 Task: Create a due date automation trigger when advanced on, 2 working days before a card is due add content with a name not ending with resume at 11:00 AM.
Action: Mouse moved to (1234, 95)
Screenshot: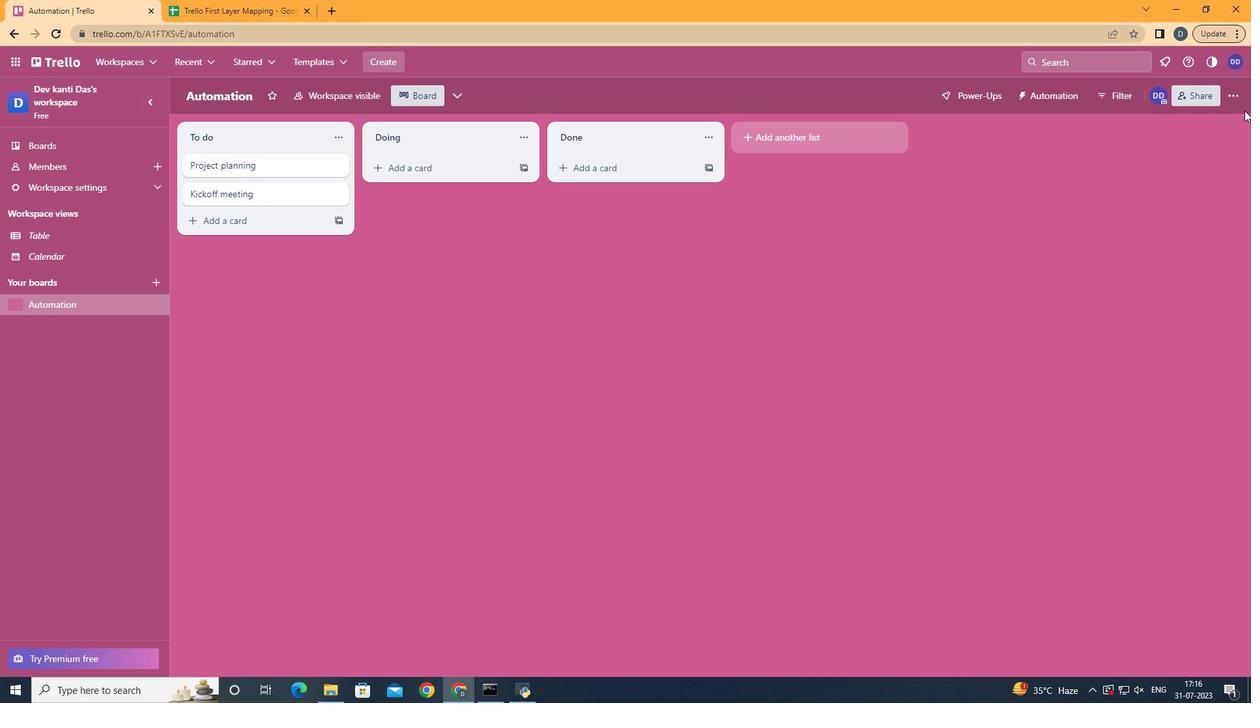 
Action: Mouse pressed left at (1234, 95)
Screenshot: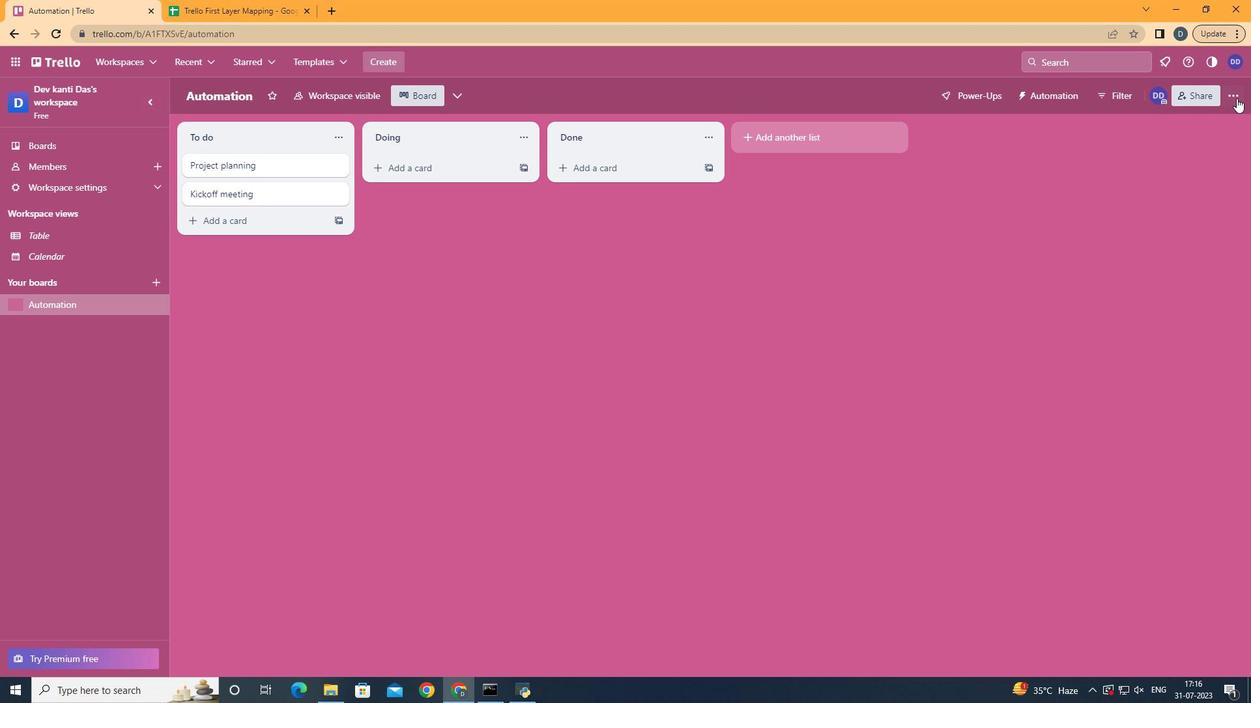 
Action: Mouse moved to (1102, 274)
Screenshot: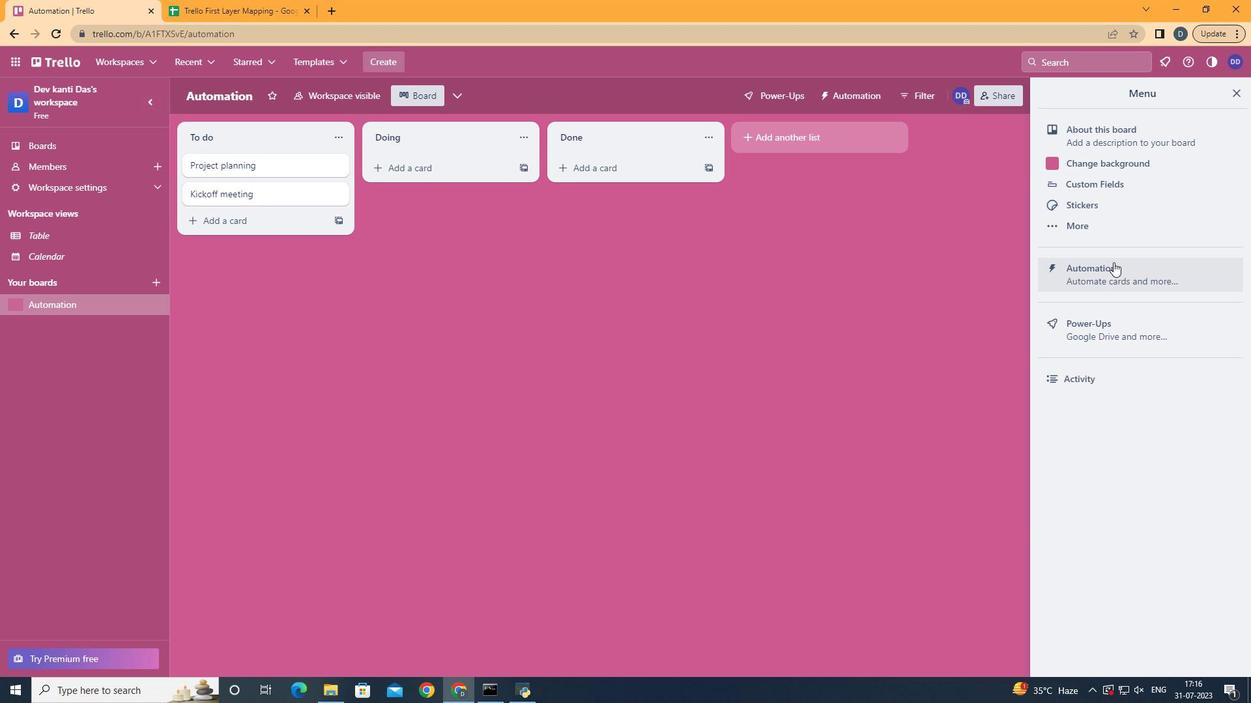 
Action: Mouse pressed left at (1102, 274)
Screenshot: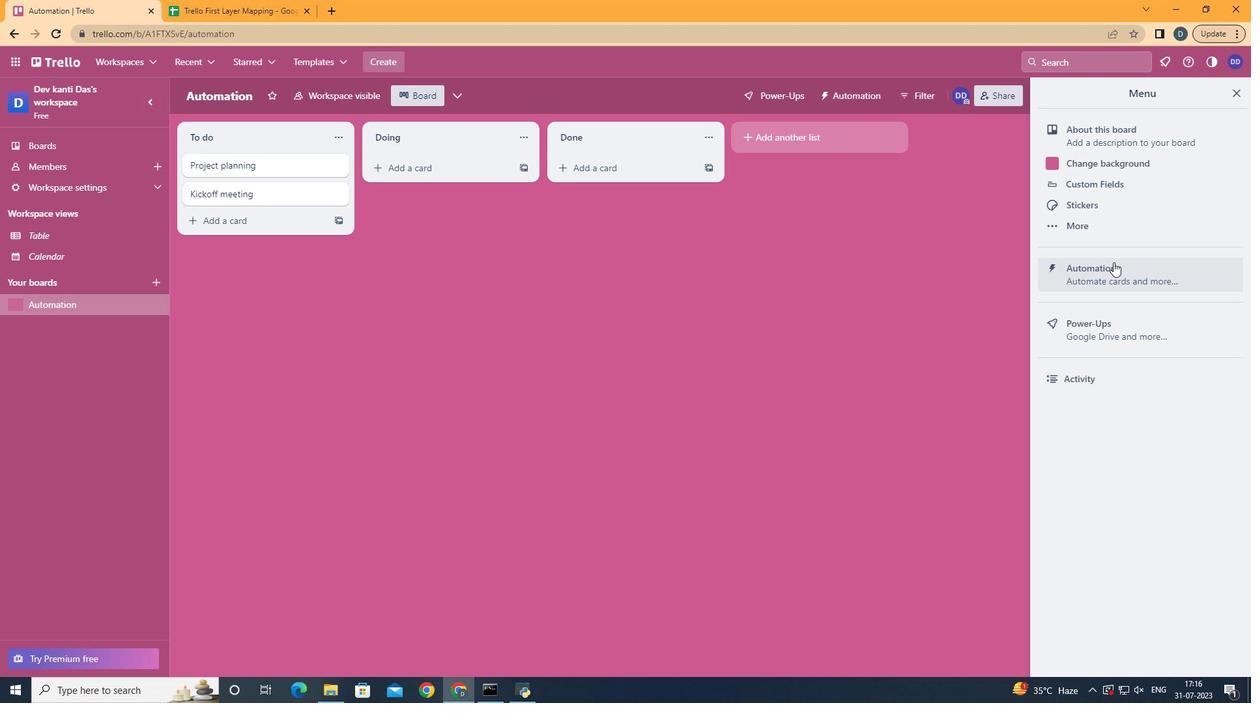
Action: Mouse moved to (261, 267)
Screenshot: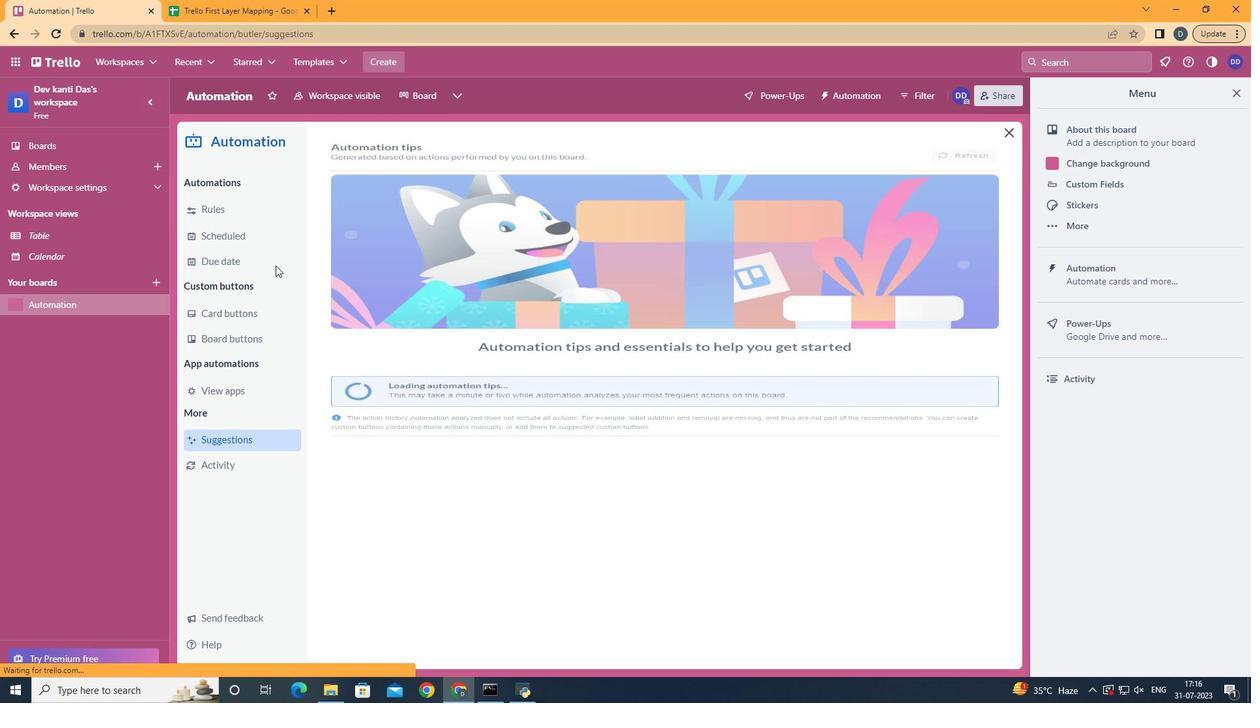 
Action: Mouse pressed left at (261, 267)
Screenshot: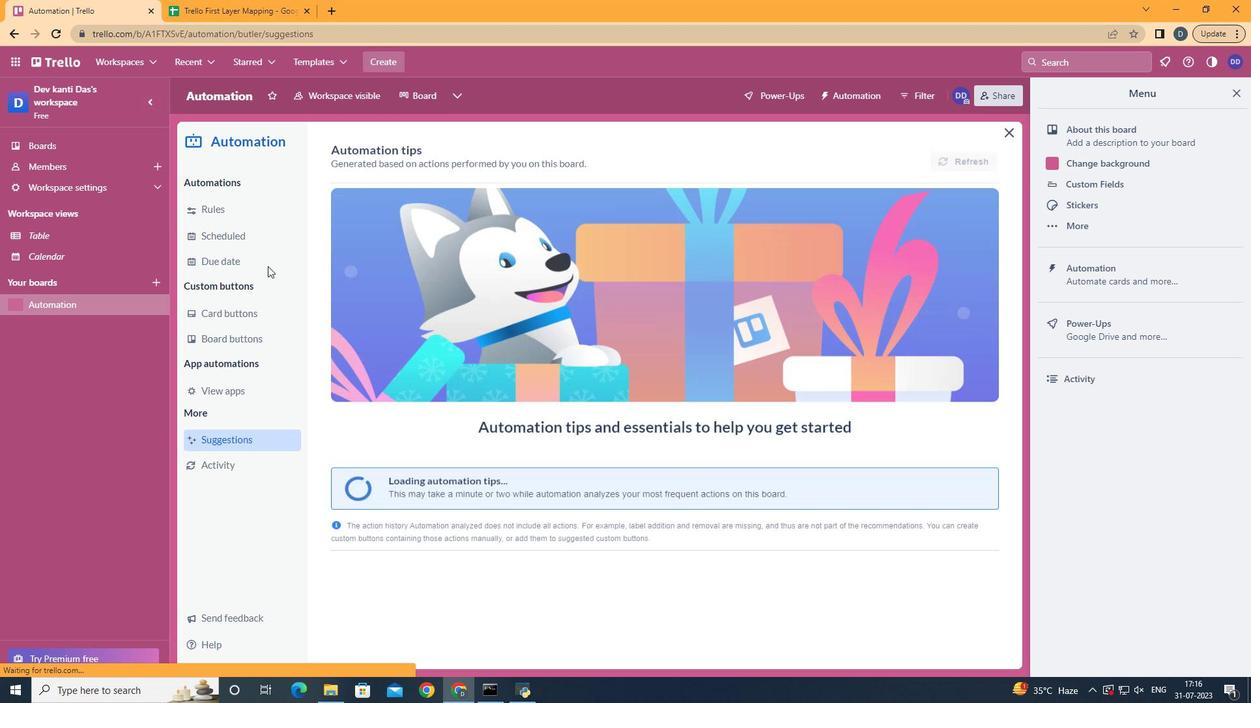 
Action: Mouse moved to (936, 160)
Screenshot: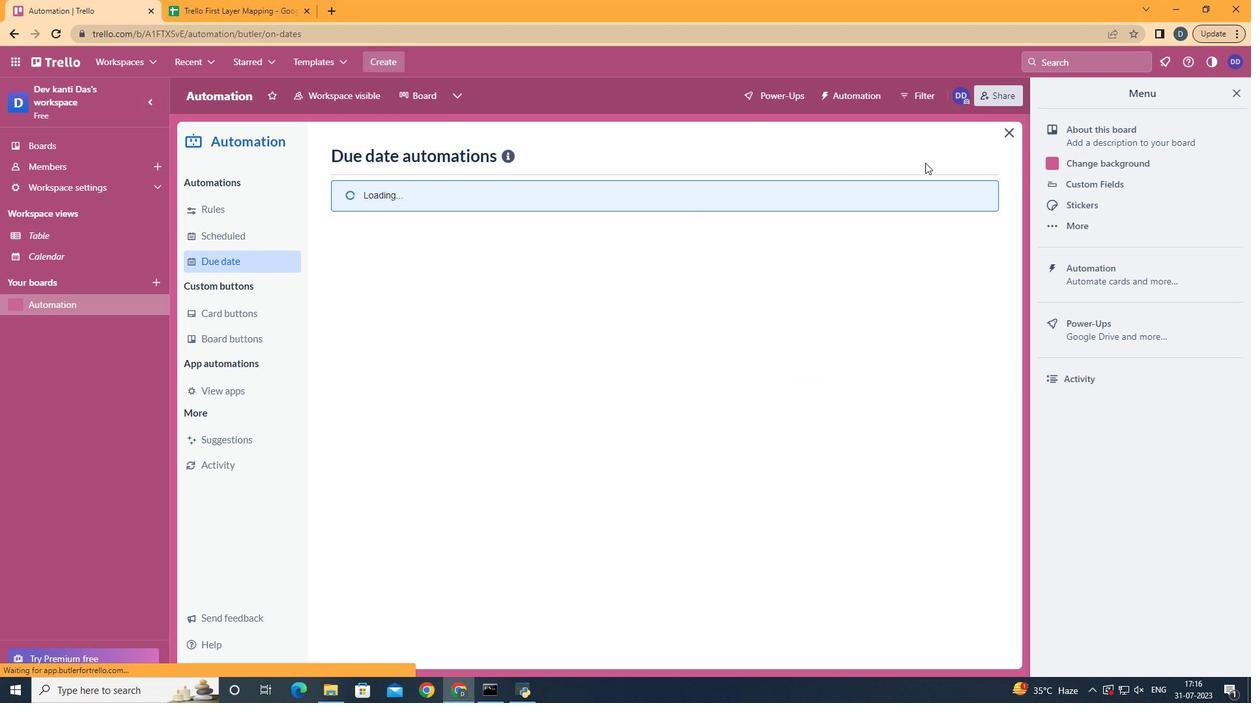 
Action: Mouse pressed left at (936, 160)
Screenshot: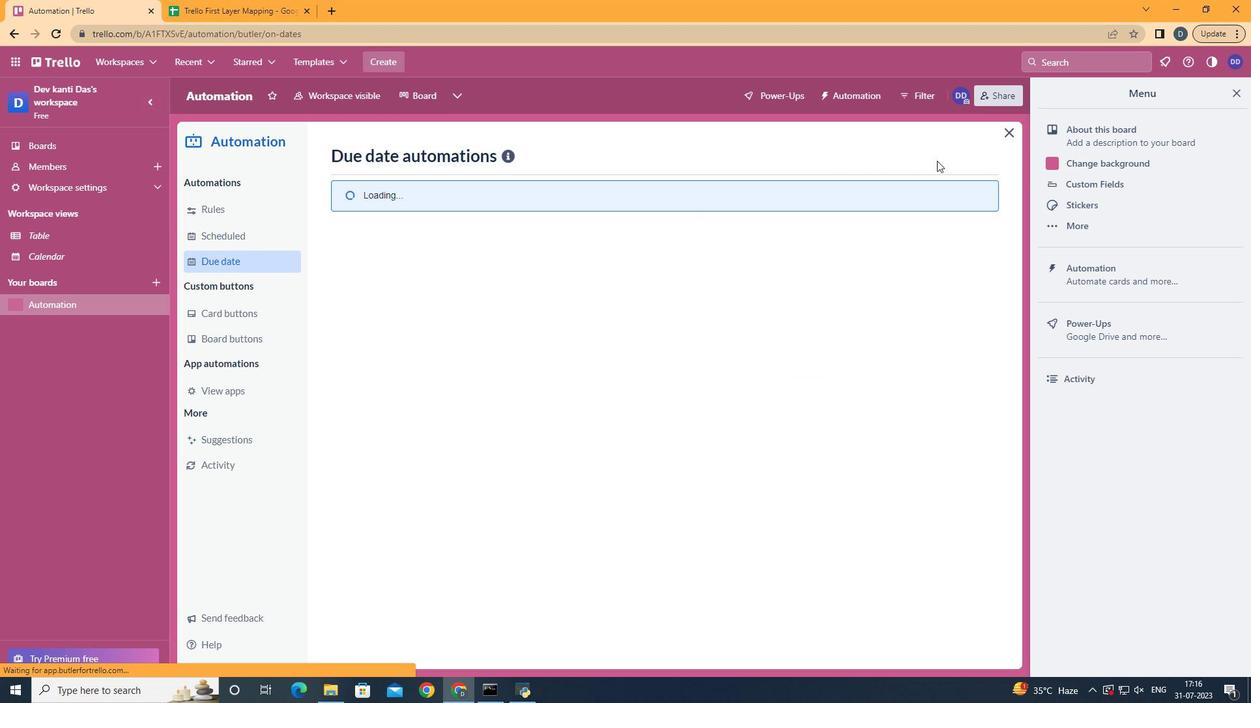 
Action: Mouse moved to (630, 271)
Screenshot: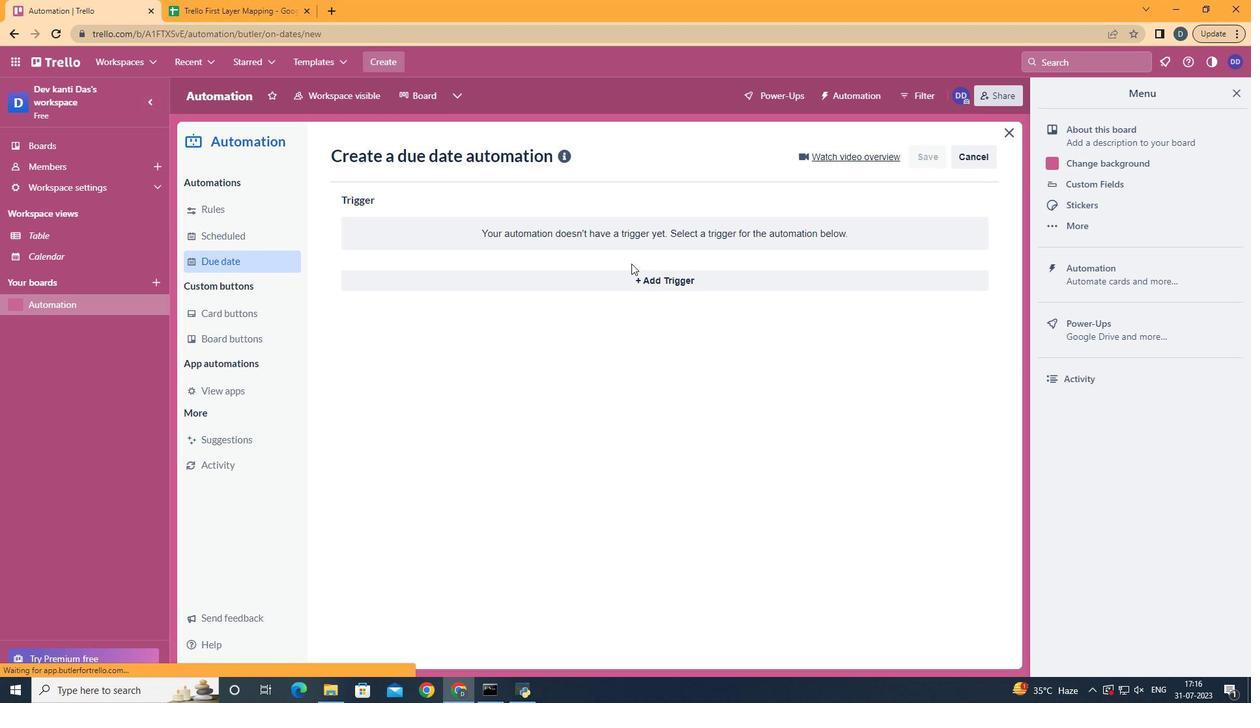 
Action: Mouse pressed left at (630, 271)
Screenshot: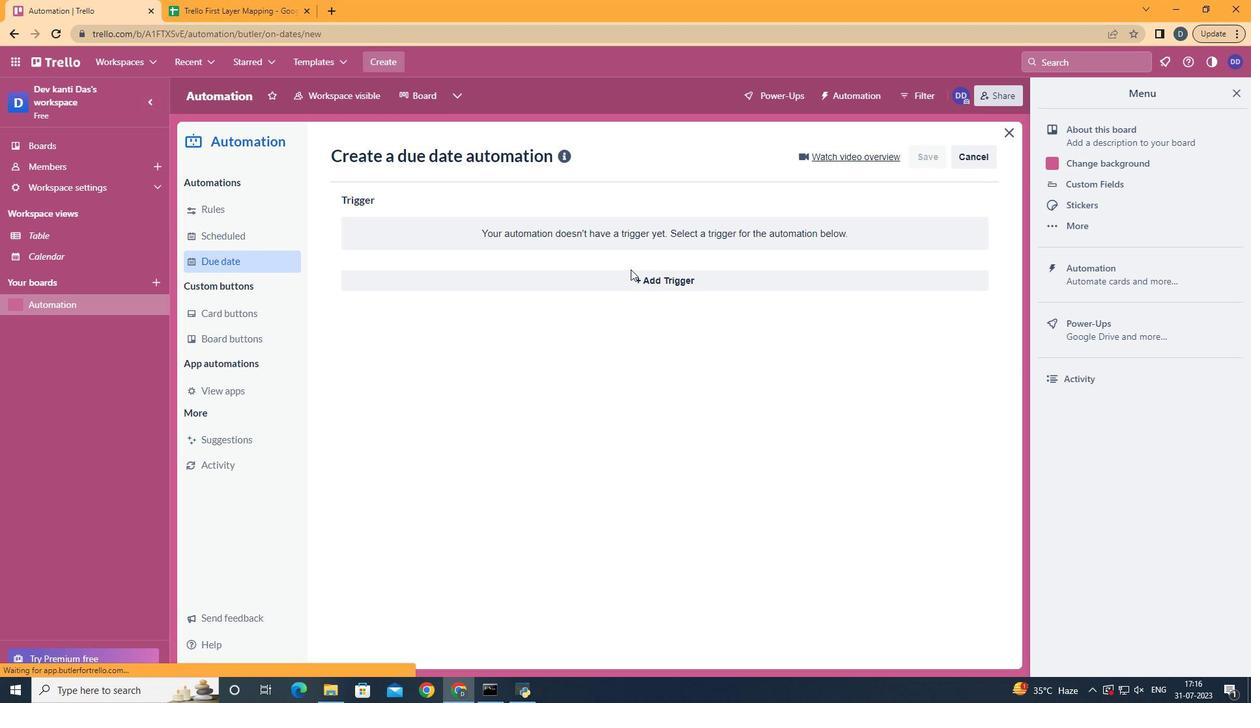 
Action: Mouse moved to (422, 536)
Screenshot: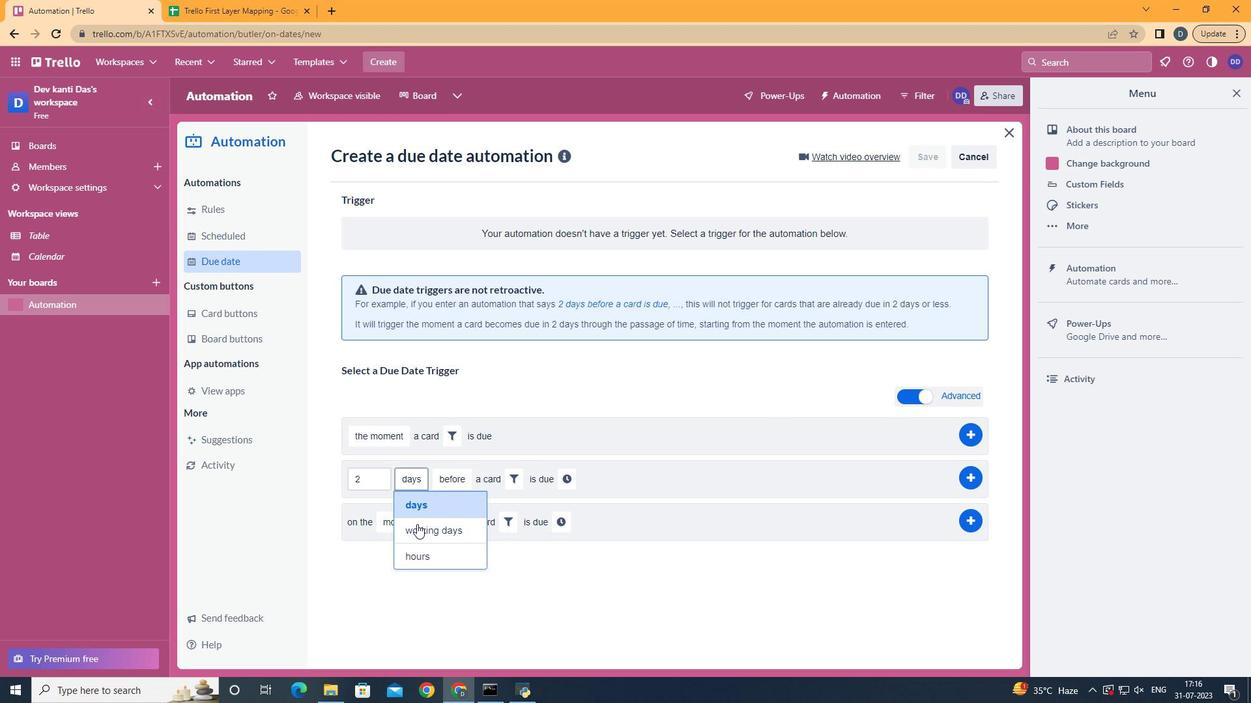 
Action: Mouse pressed left at (422, 536)
Screenshot: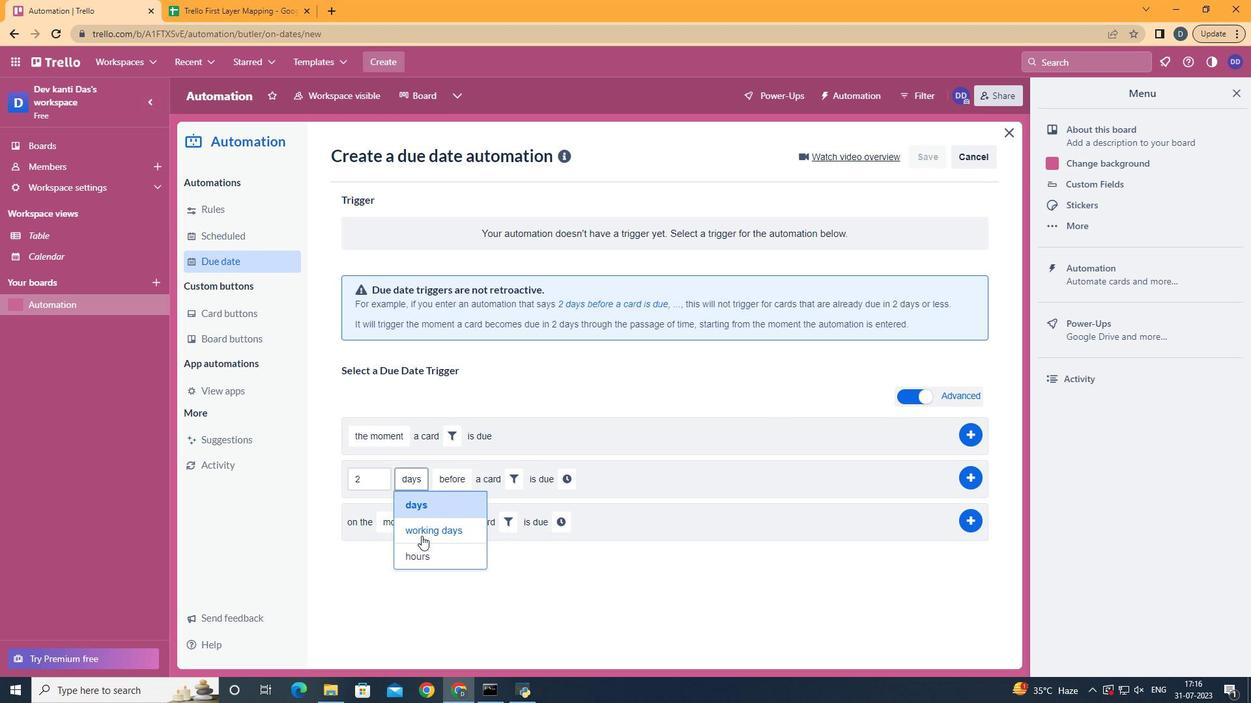 
Action: Mouse moved to (556, 478)
Screenshot: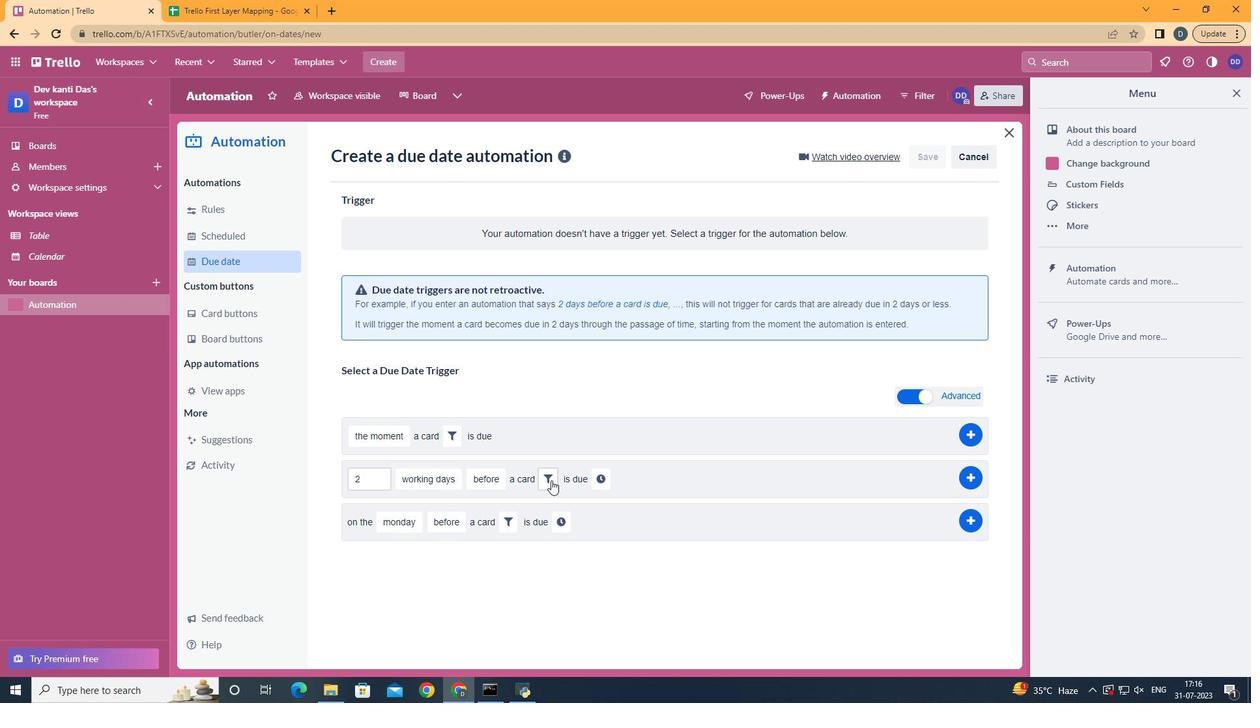 
Action: Mouse pressed left at (556, 478)
Screenshot: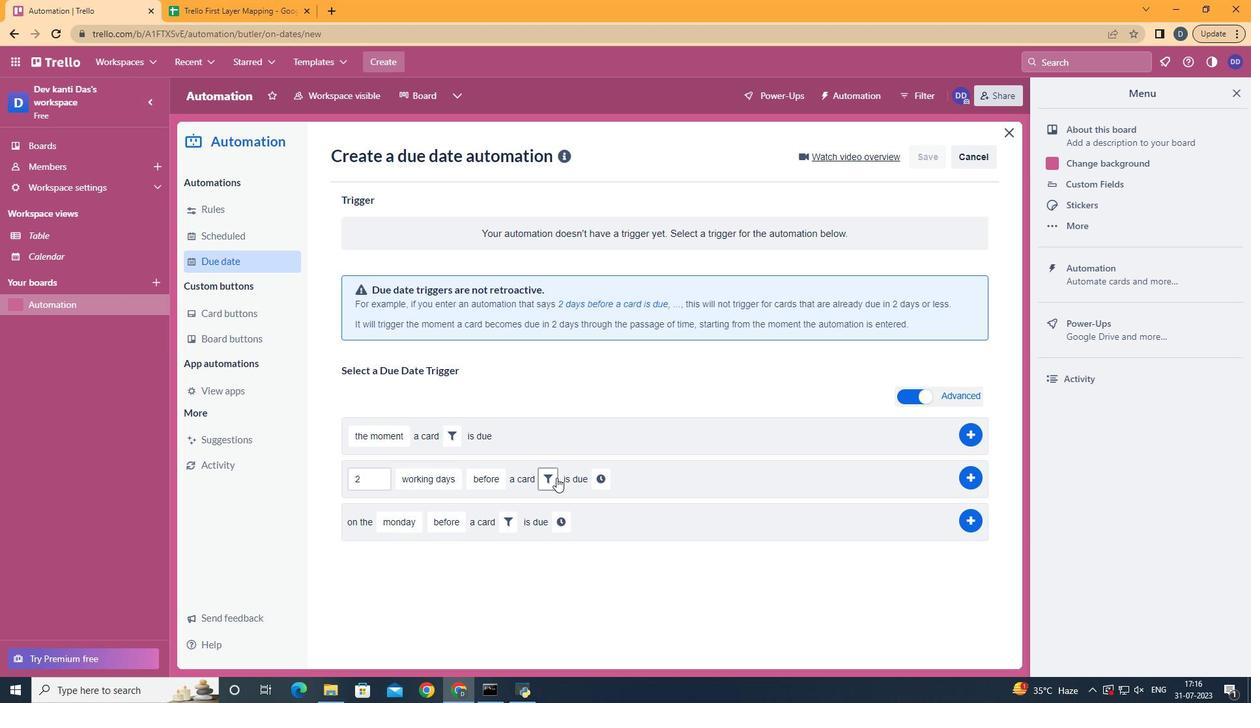 
Action: Mouse moved to (714, 521)
Screenshot: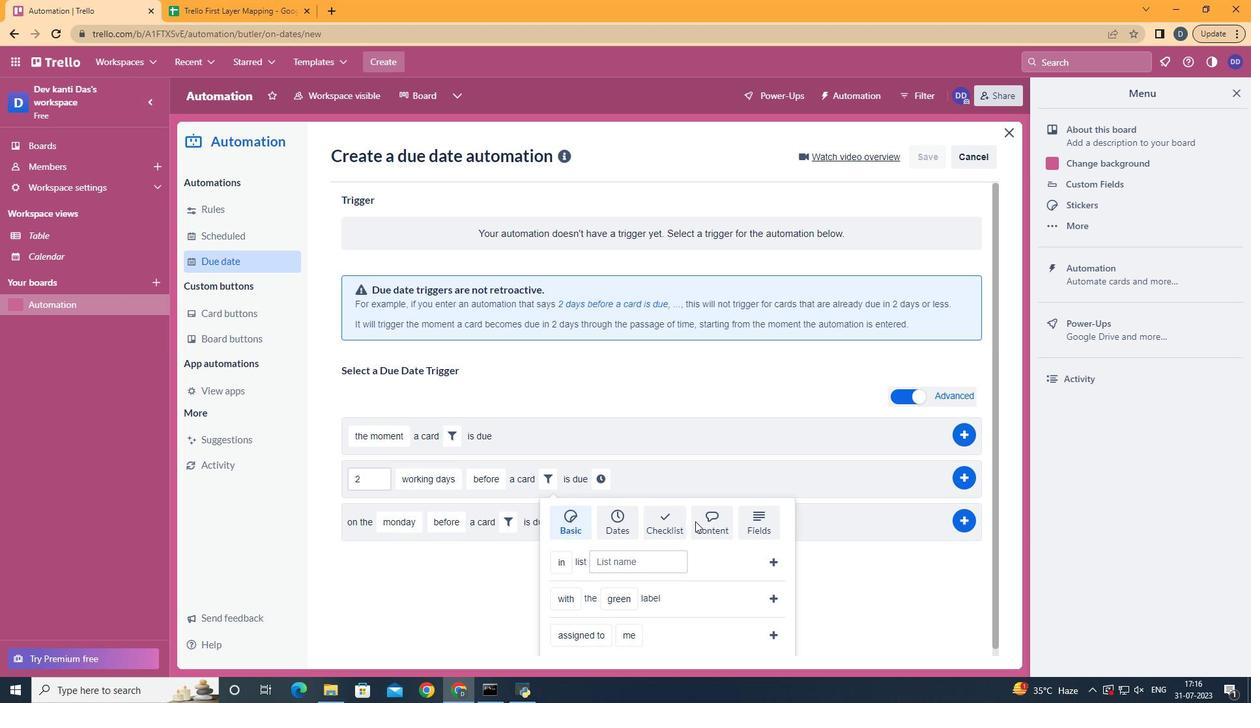 
Action: Mouse pressed left at (714, 521)
Screenshot: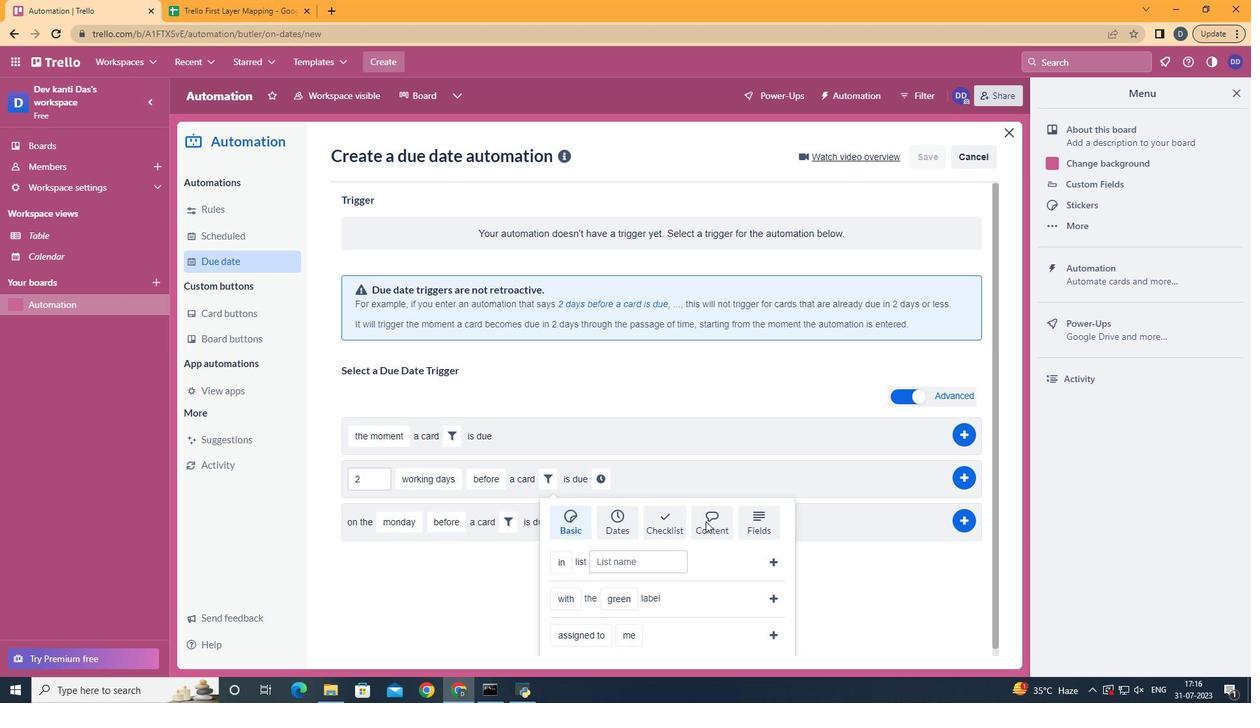 
Action: Mouse moved to (609, 592)
Screenshot: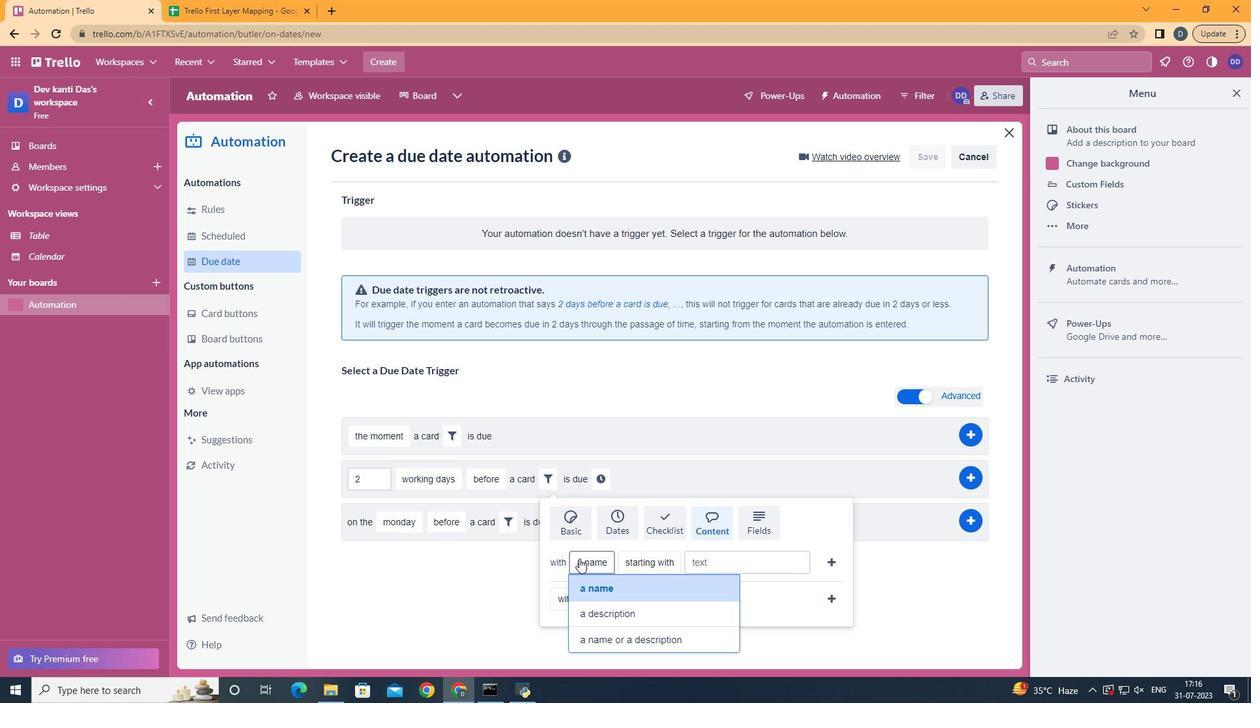 
Action: Mouse pressed left at (609, 592)
Screenshot: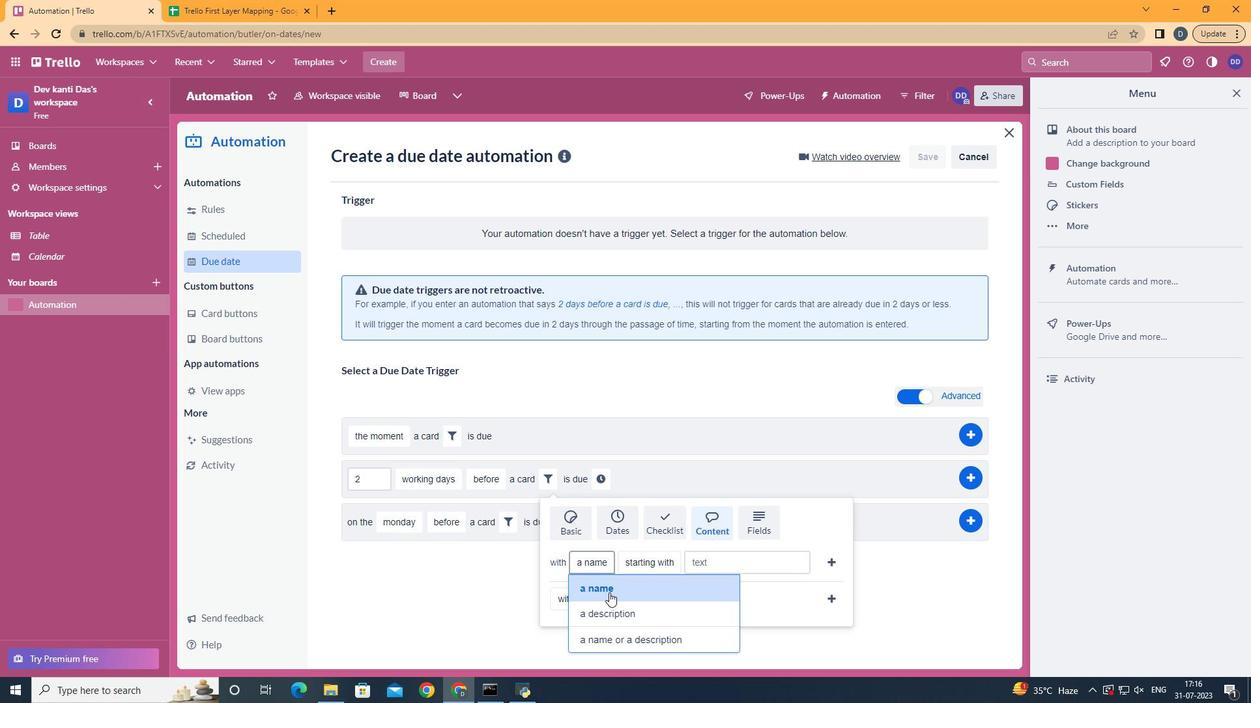 
Action: Mouse moved to (675, 506)
Screenshot: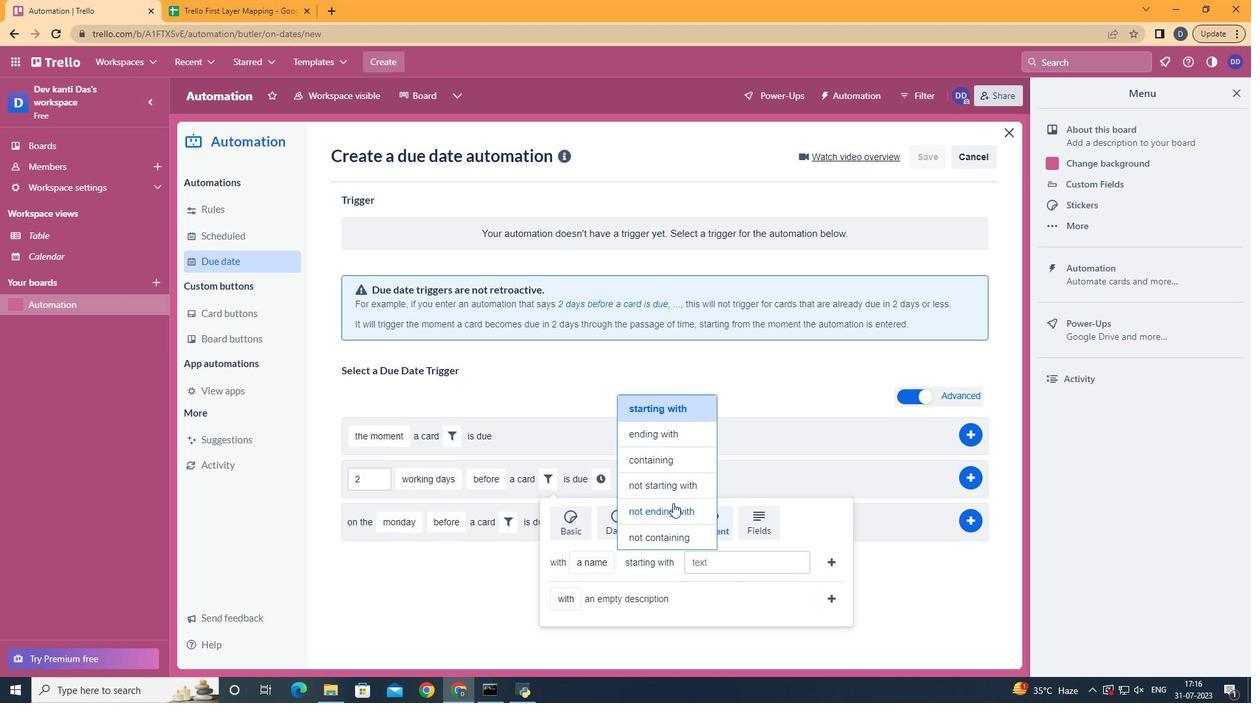 
Action: Mouse pressed left at (675, 506)
Screenshot: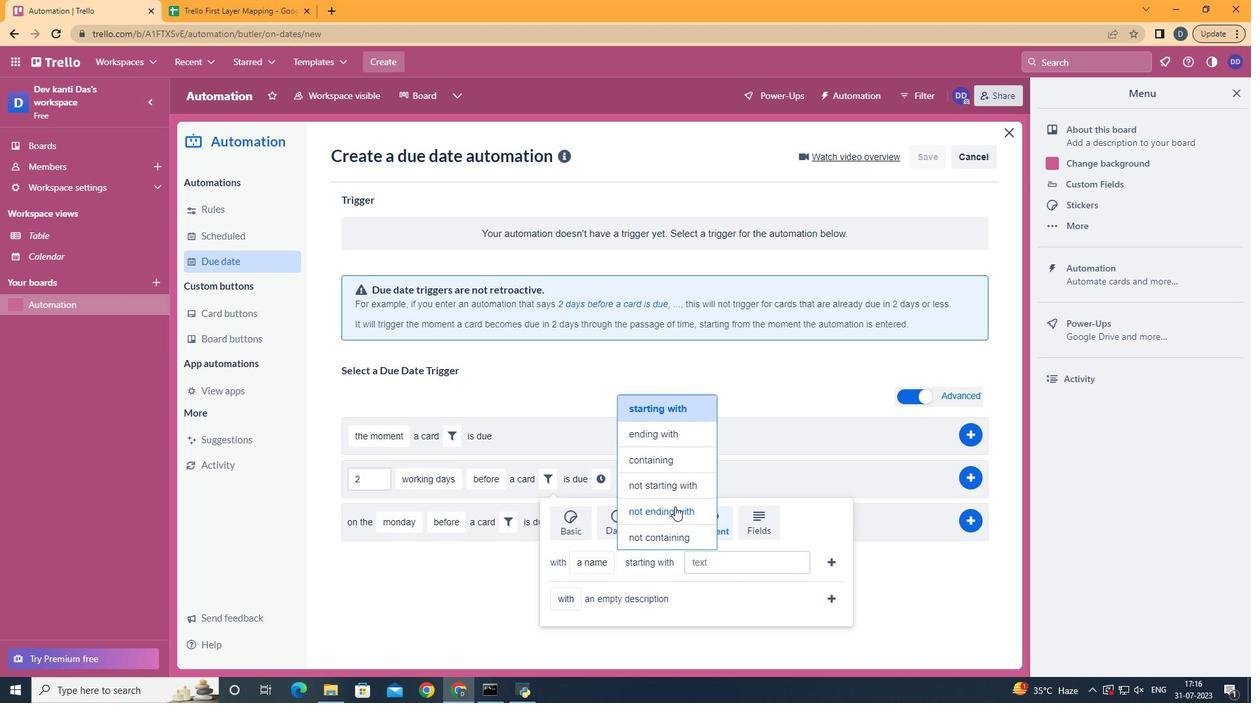 
Action: Mouse moved to (753, 566)
Screenshot: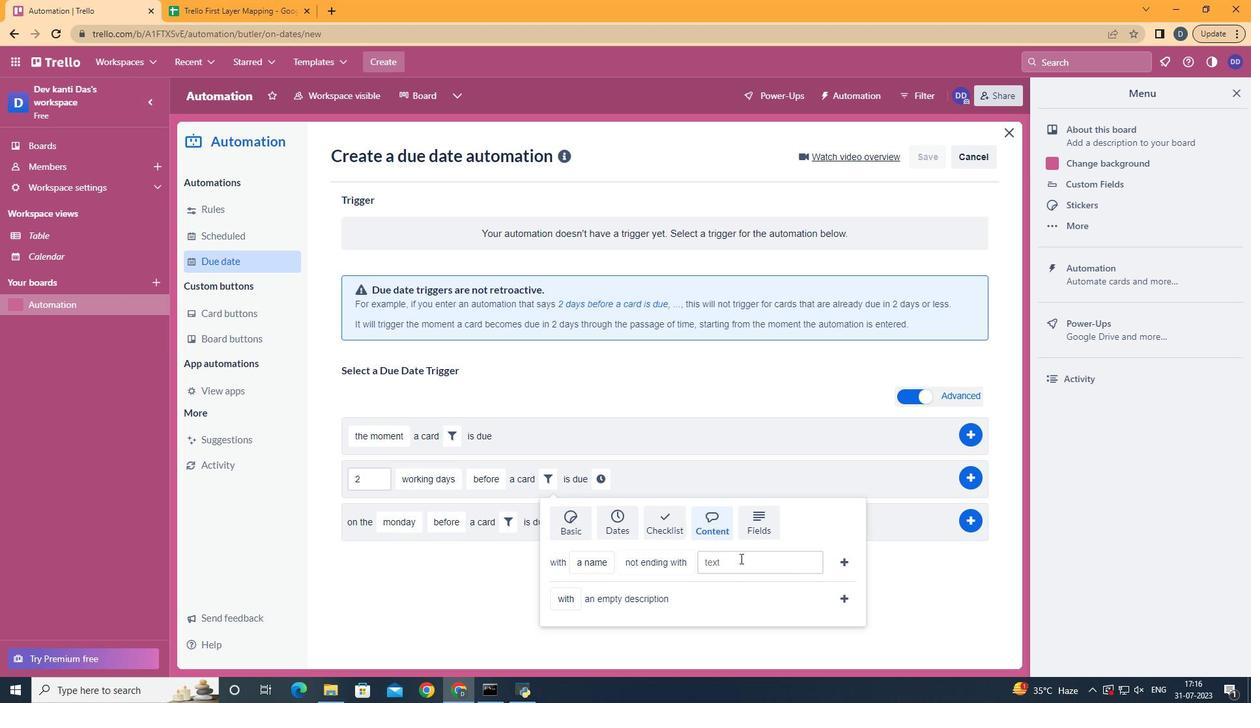 
Action: Mouse pressed left at (753, 566)
Screenshot: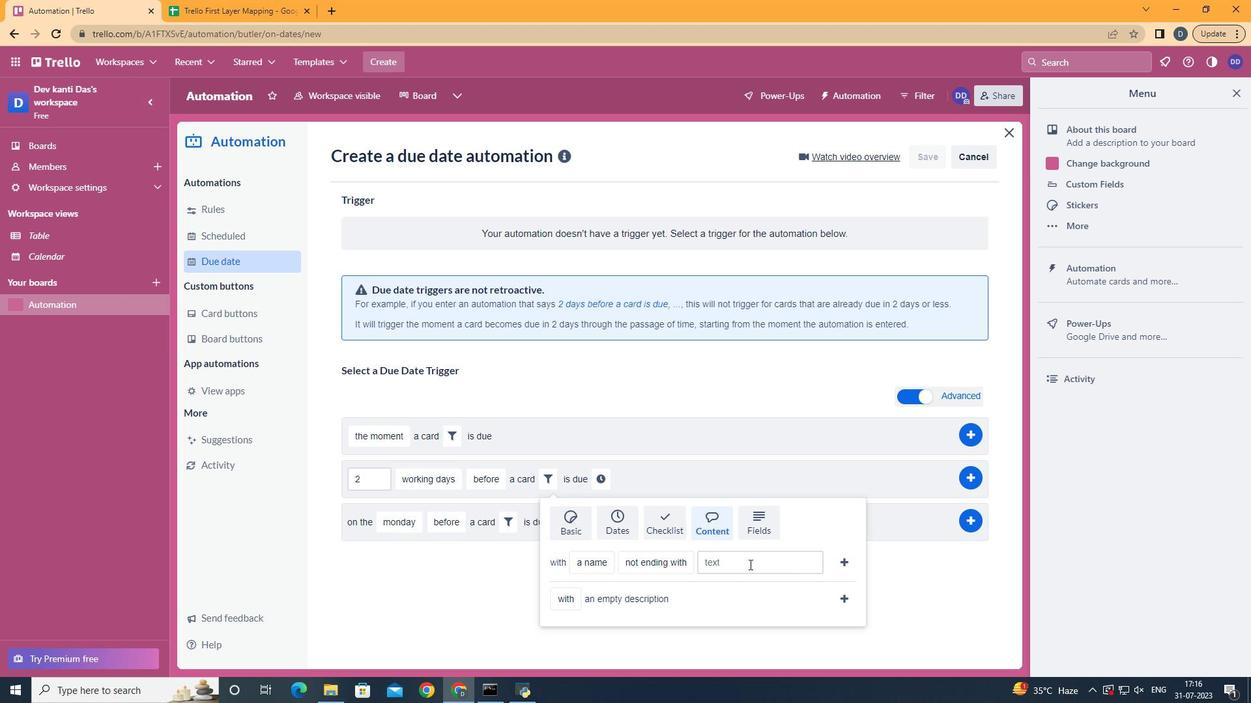 
Action: Key pressed <Key.shift>Resume
Screenshot: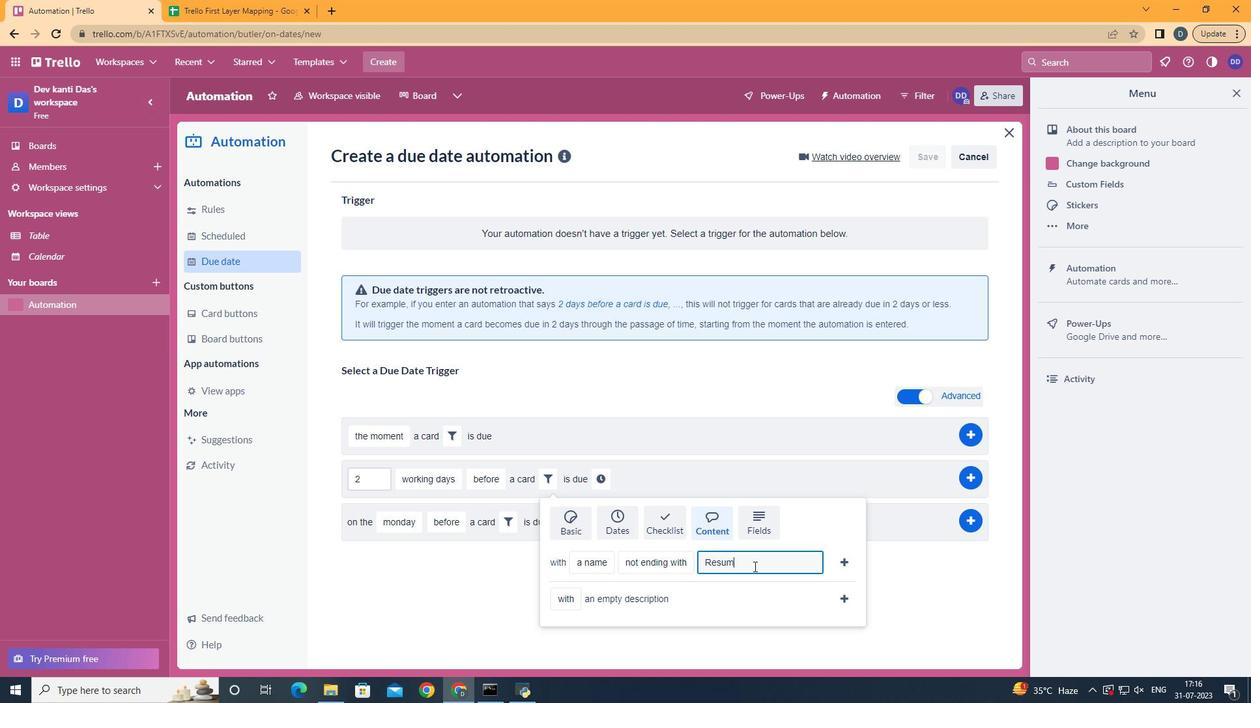 
Action: Mouse moved to (849, 557)
Screenshot: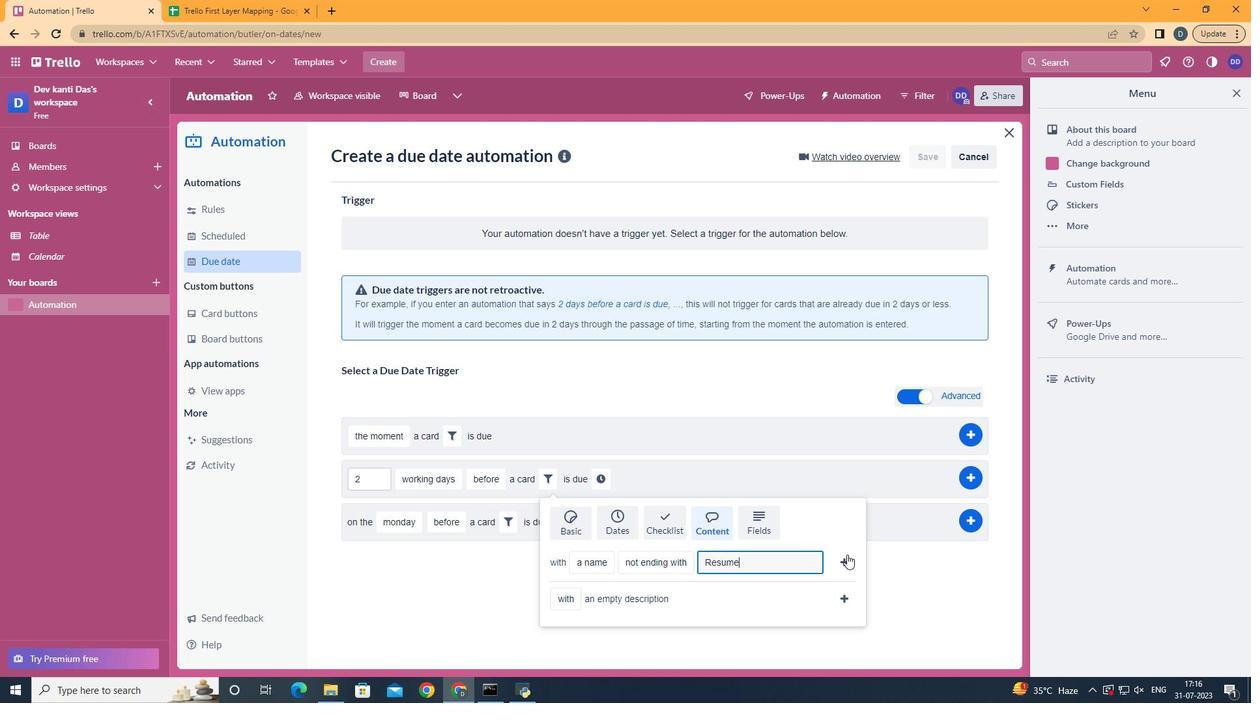 
Action: Mouse pressed left at (849, 557)
Screenshot: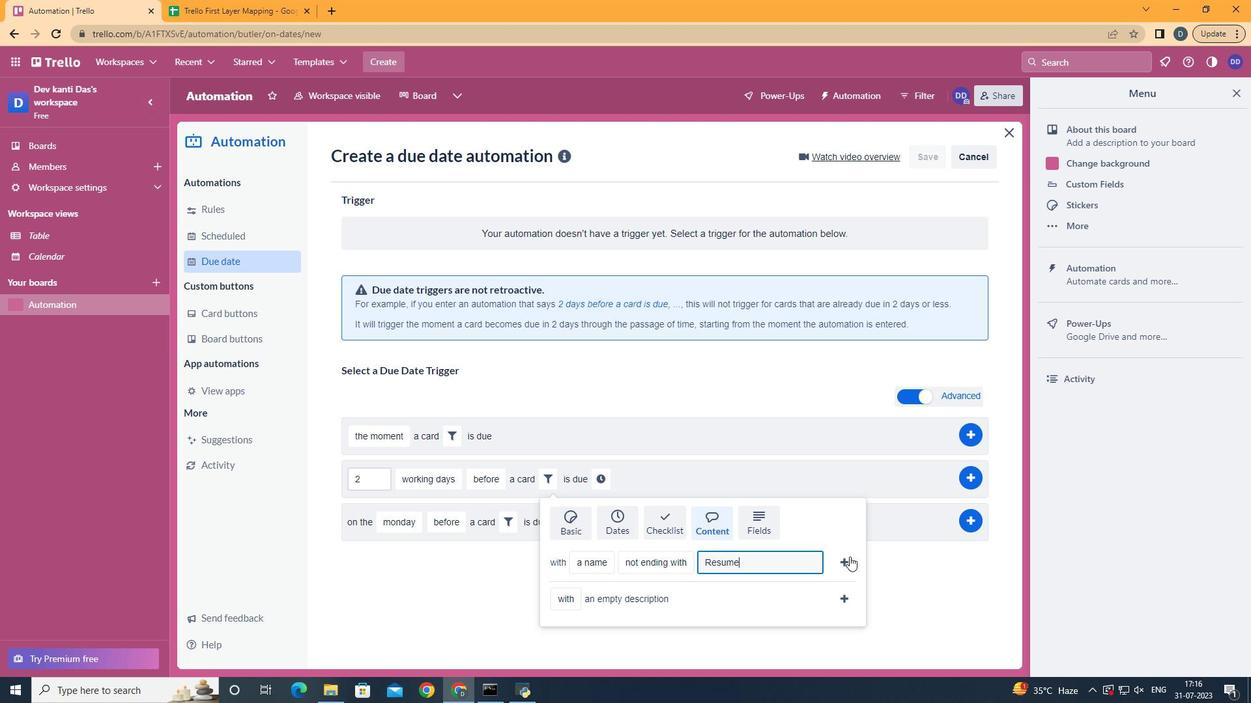 
Action: Mouse moved to (794, 483)
Screenshot: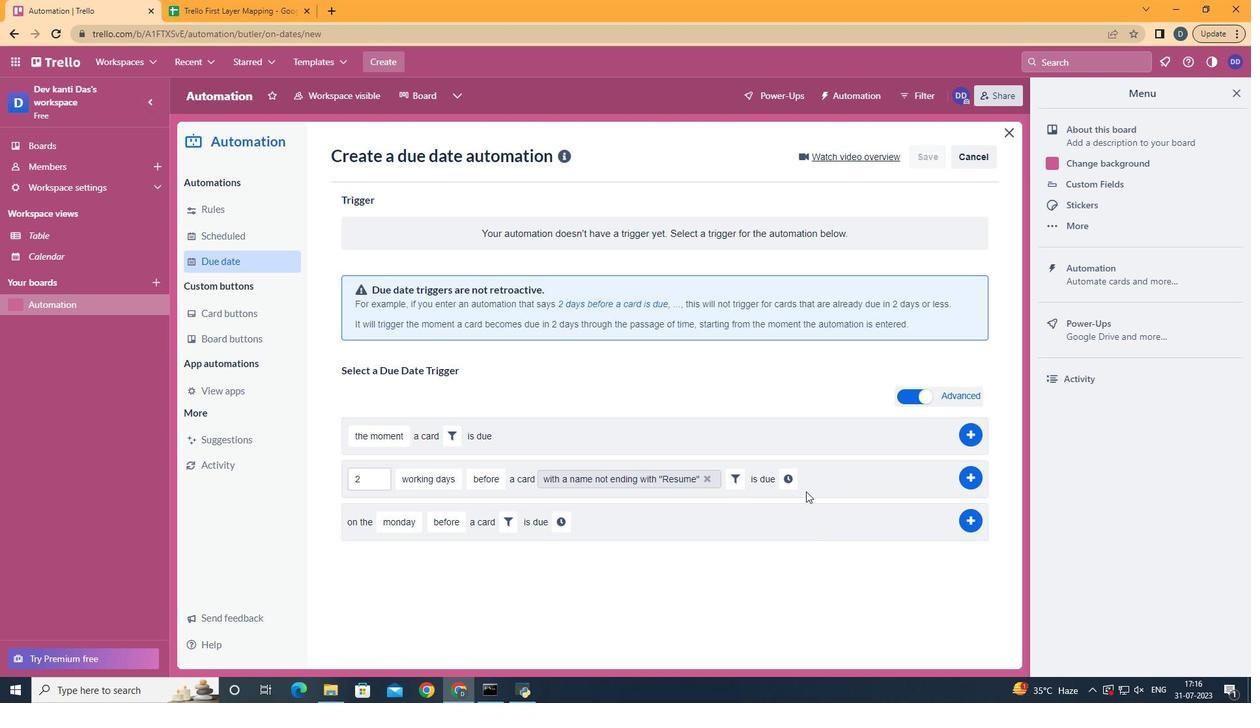 
Action: Mouse pressed left at (794, 483)
Screenshot: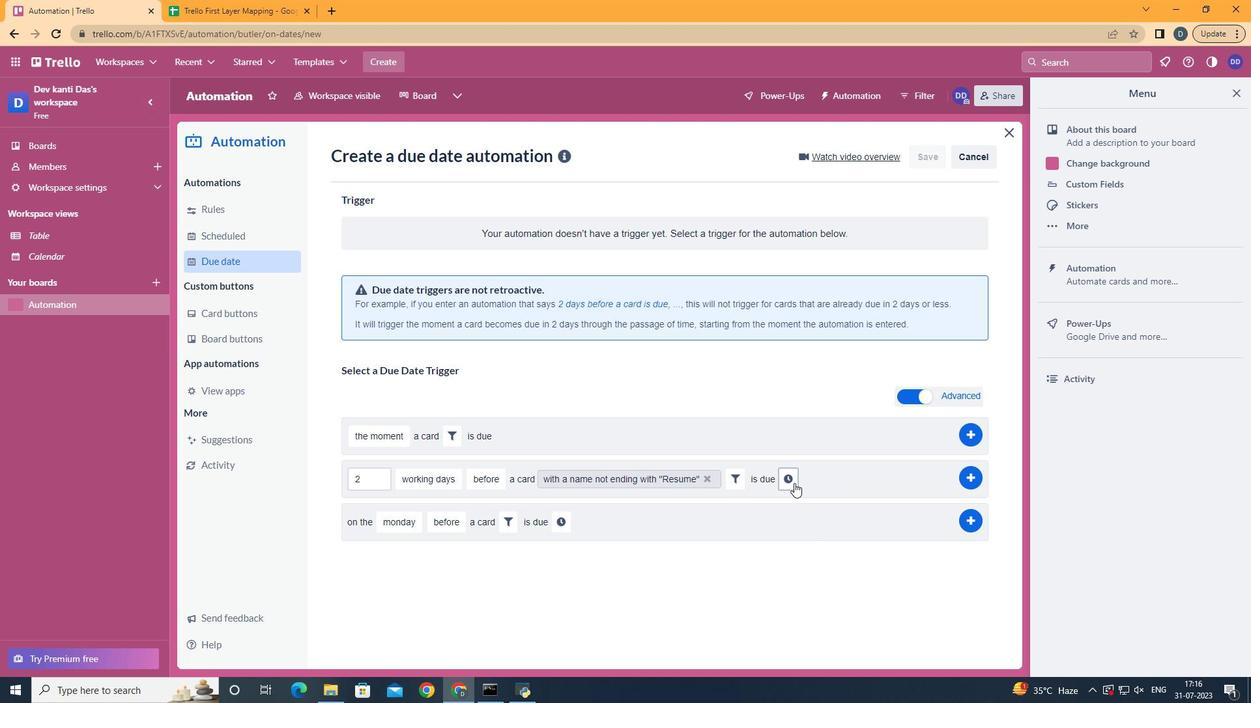 
Action: Mouse moved to (819, 476)
Screenshot: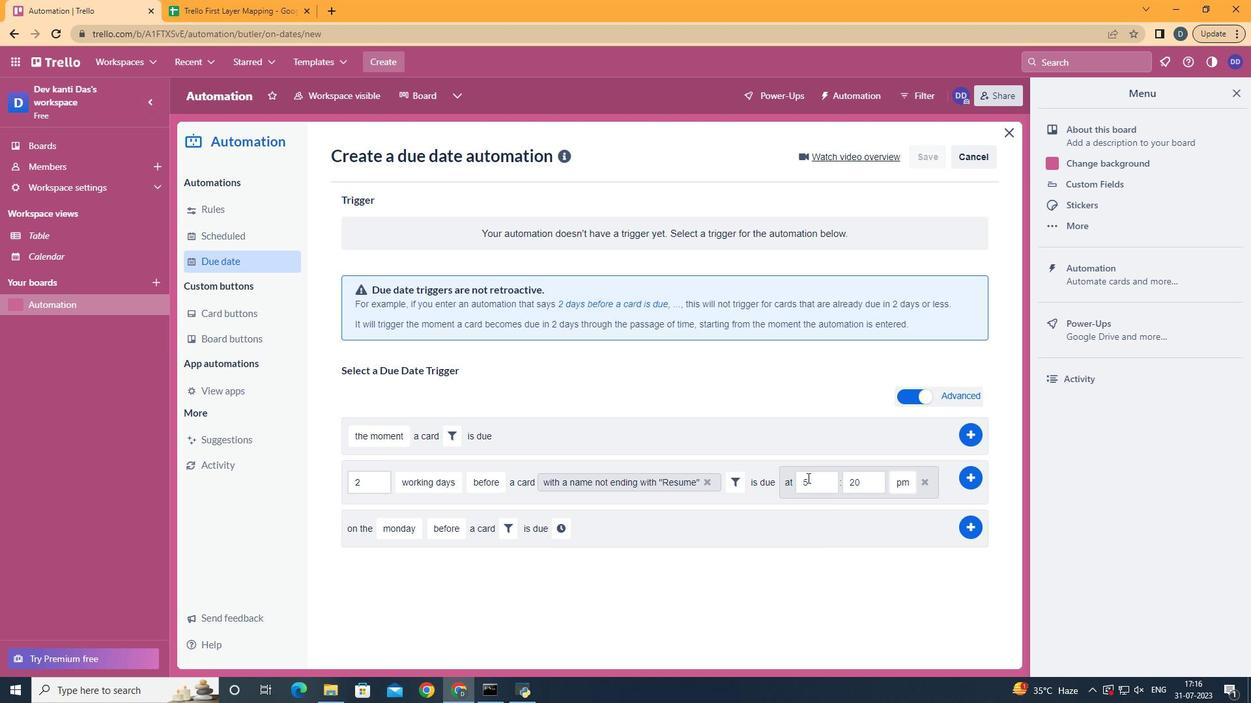 
Action: Mouse pressed left at (819, 476)
Screenshot: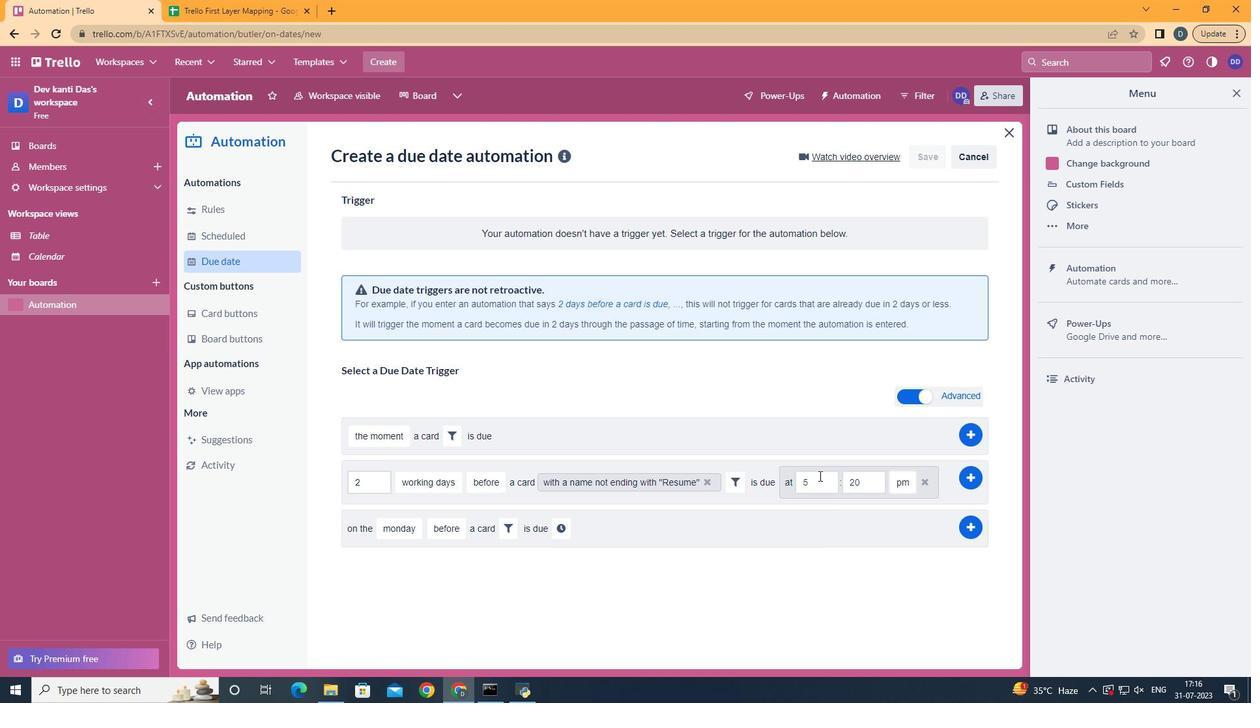 
Action: Key pressed <Key.backspace>11
Screenshot: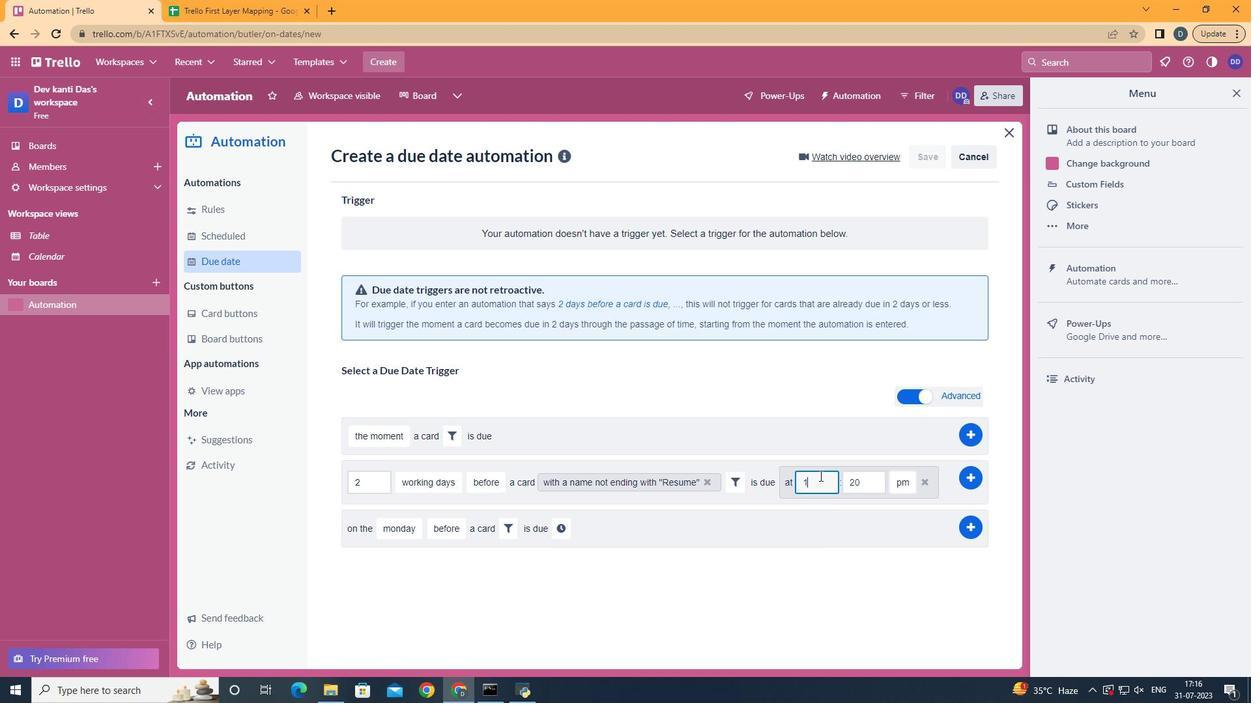 
Action: Mouse moved to (868, 480)
Screenshot: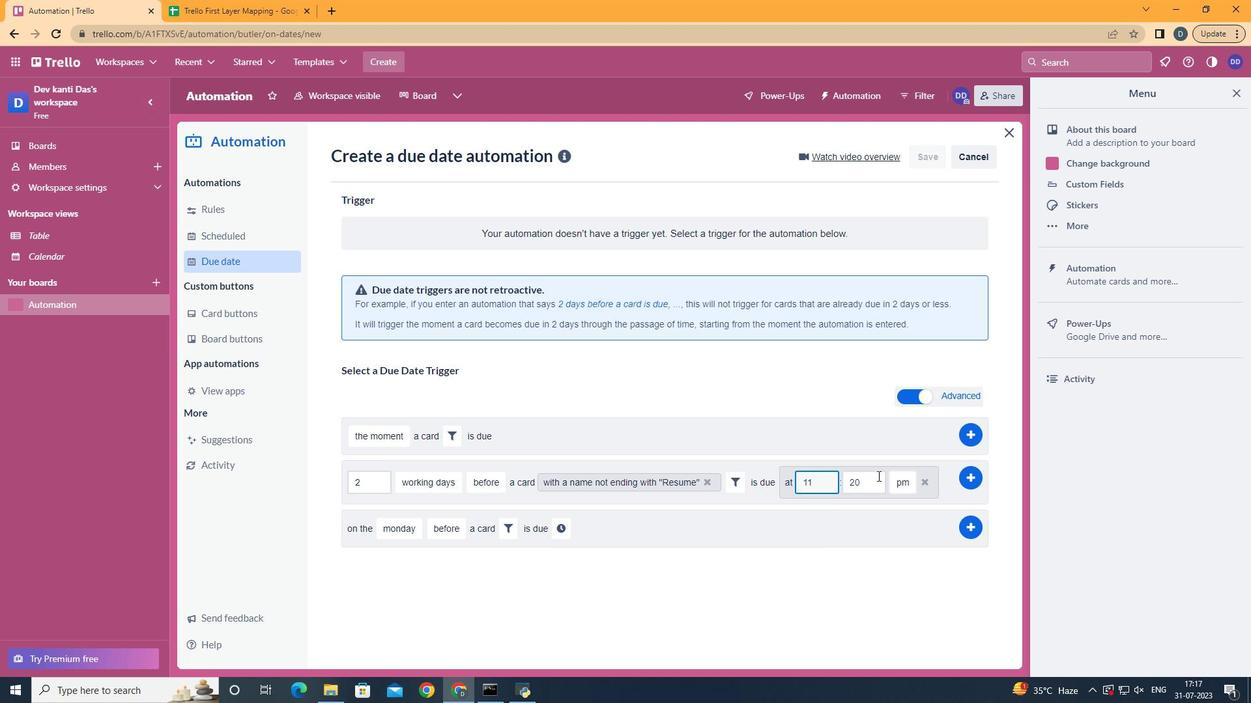 
Action: Mouse pressed left at (868, 480)
Screenshot: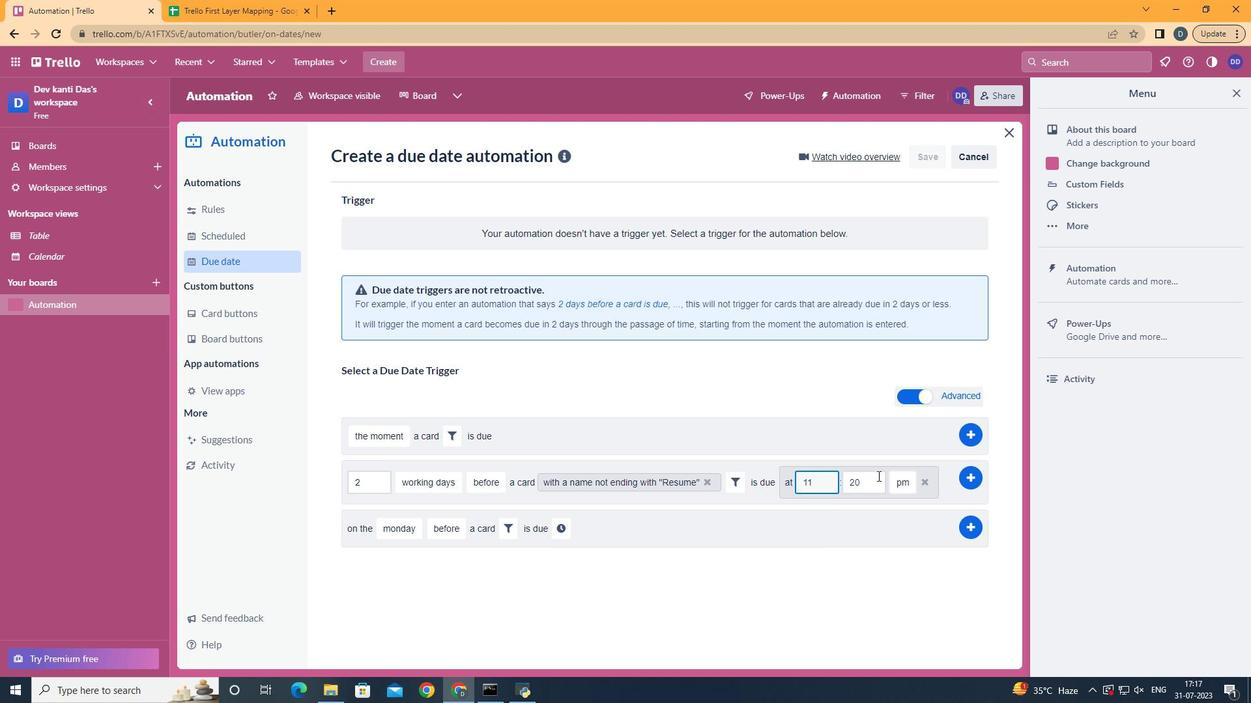 
Action: Key pressed <Key.backspace><Key.backspace>00
Screenshot: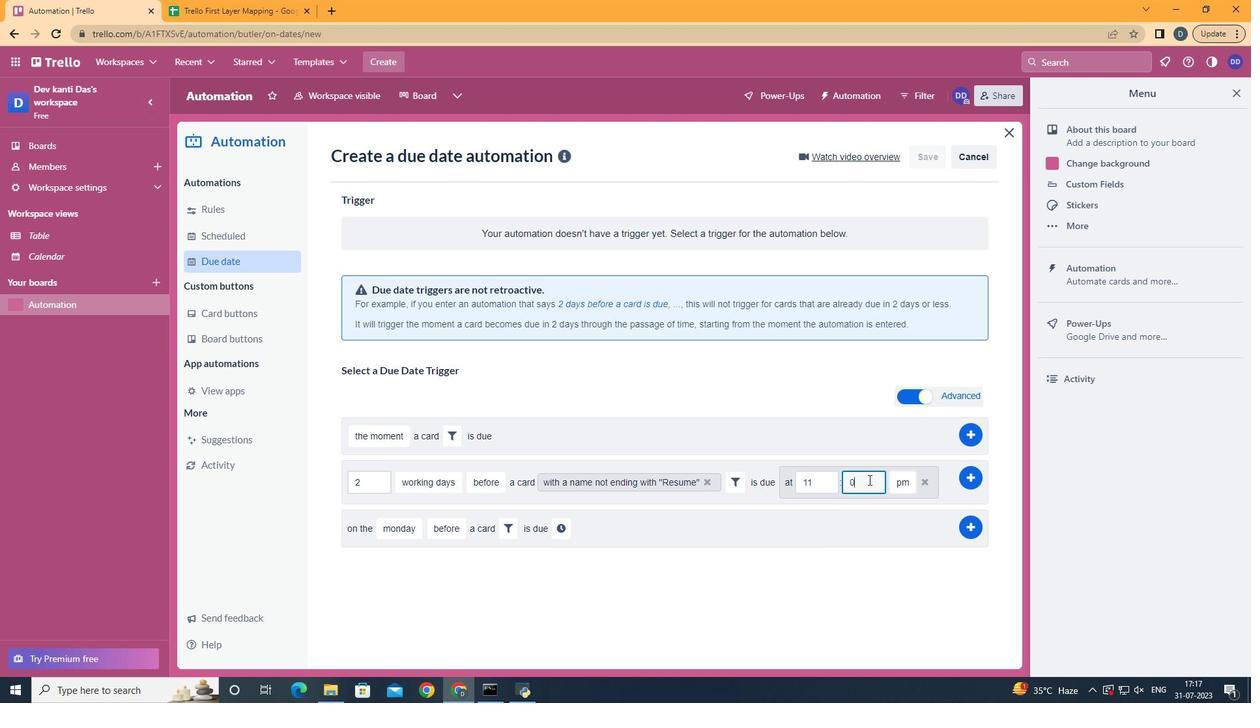 
Action: Mouse moved to (904, 503)
Screenshot: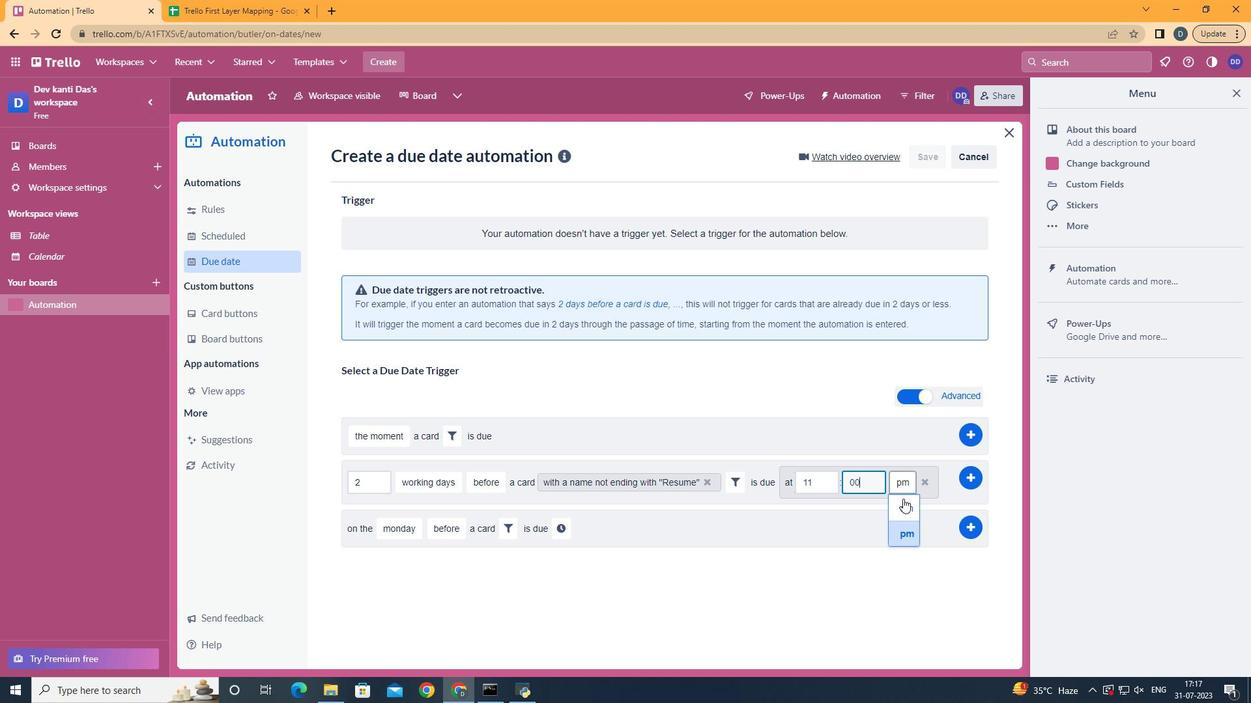 
Action: Mouse pressed left at (904, 503)
Screenshot: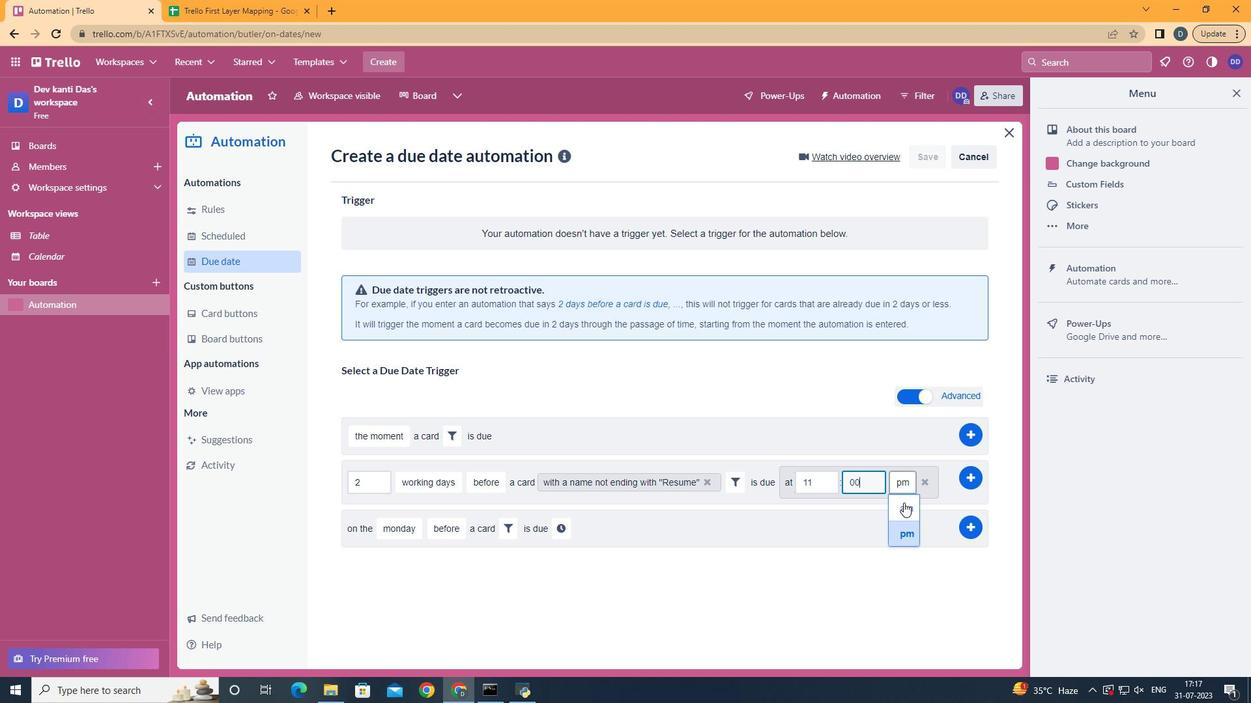 
Action: Mouse moved to (963, 480)
Screenshot: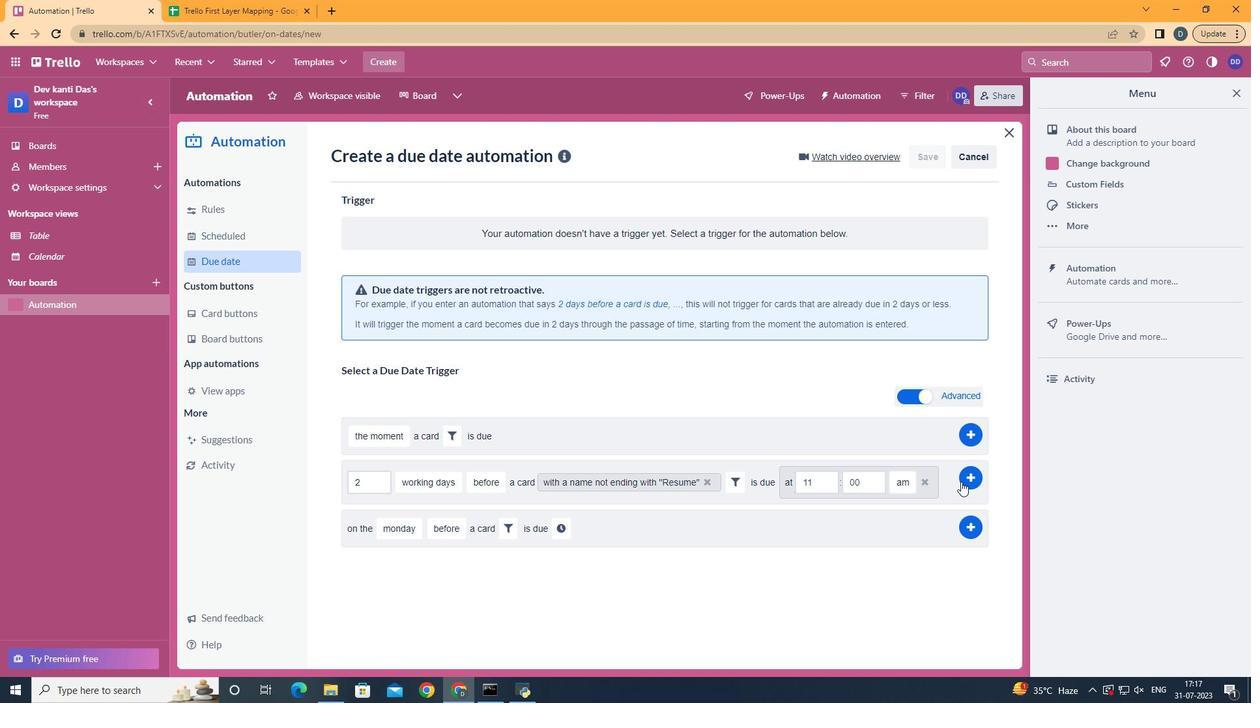
Action: Mouse pressed left at (963, 480)
Screenshot: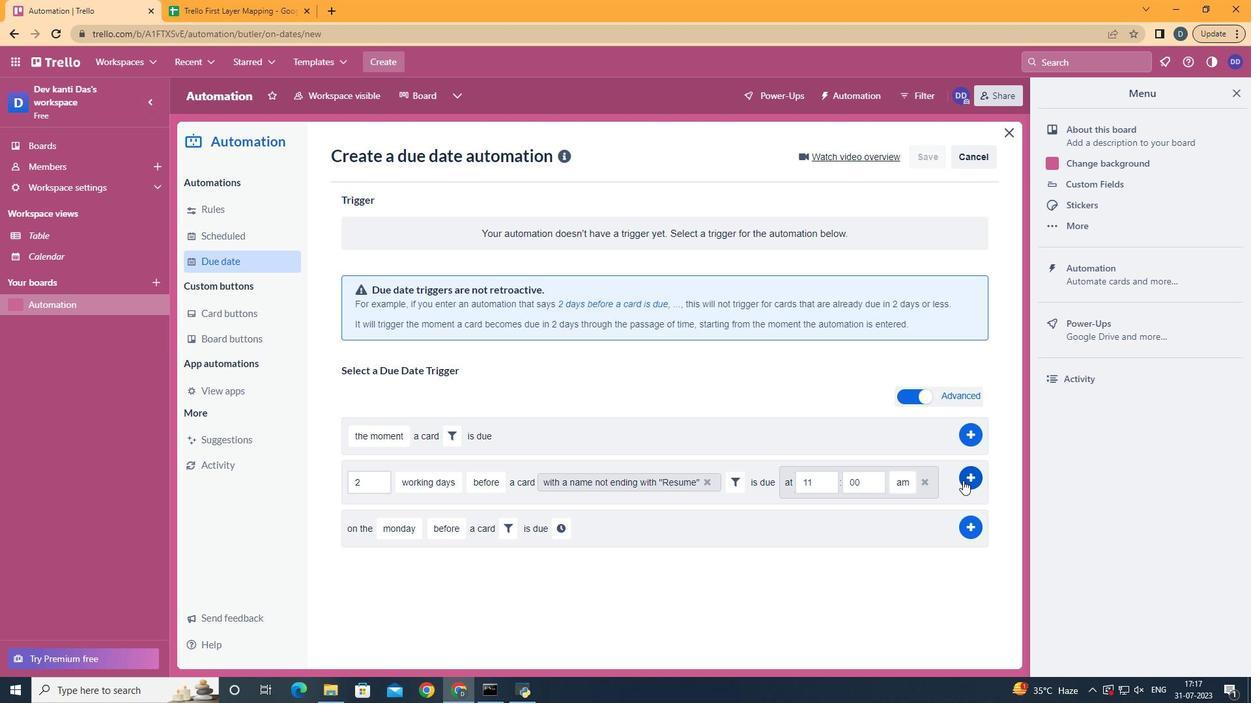 
Action: Mouse moved to (667, 355)
Screenshot: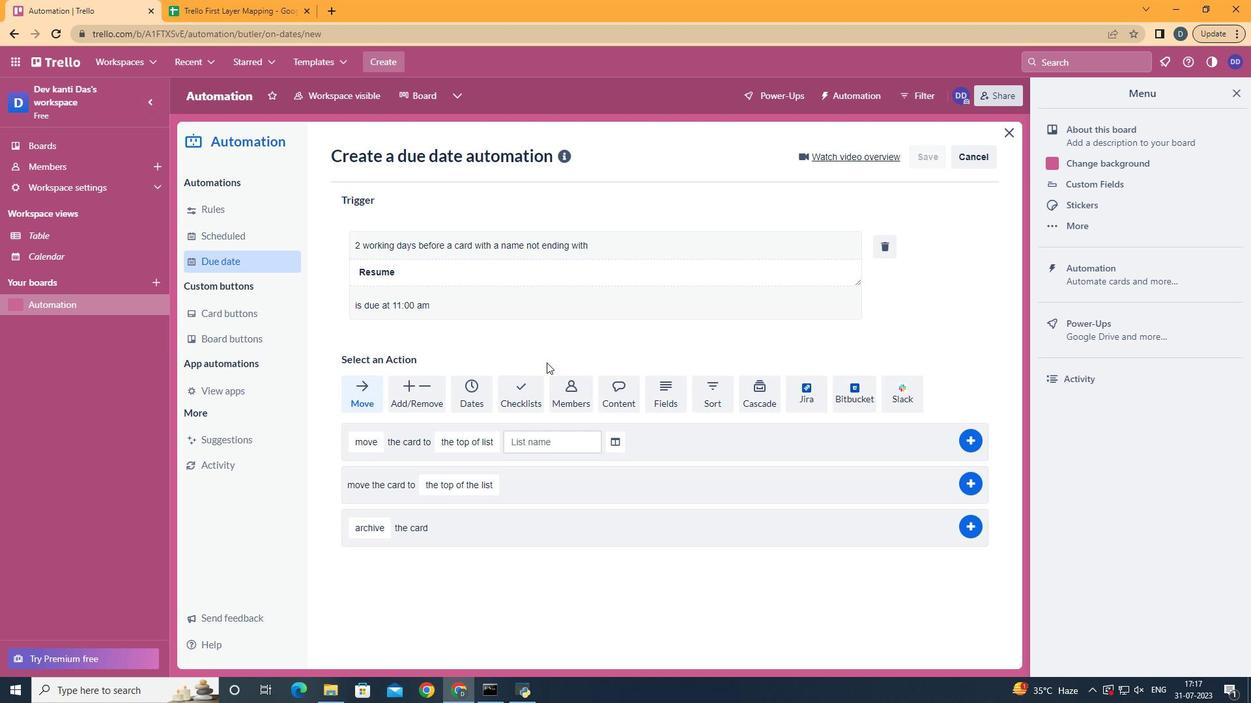 
